 Task: Look for vegan products in the category "Frozen Meals".
Action: Mouse moved to (234, 99)
Screenshot: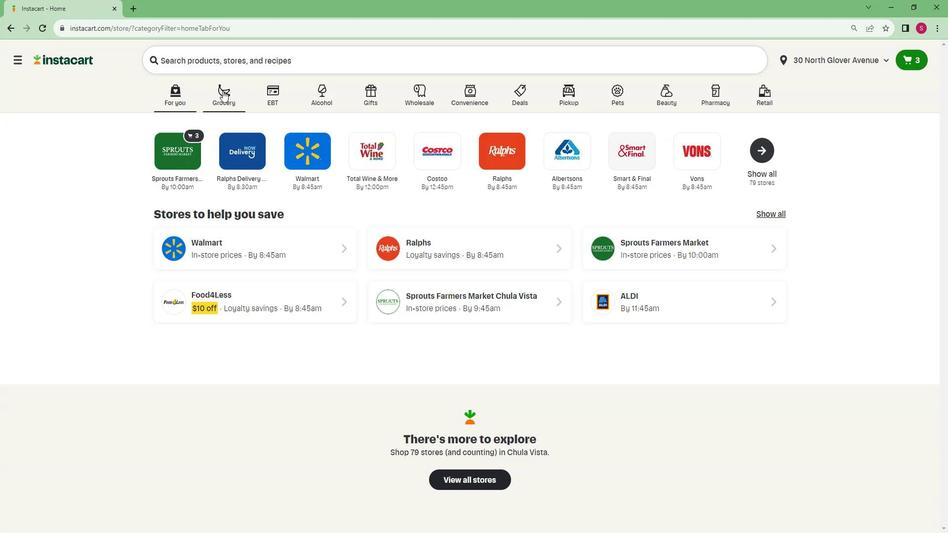 
Action: Mouse pressed left at (234, 99)
Screenshot: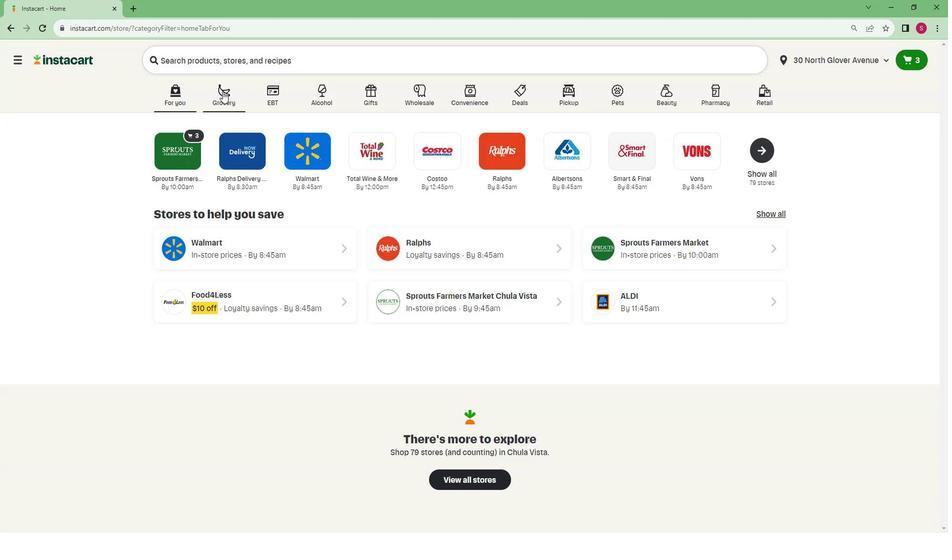 
Action: Mouse moved to (205, 269)
Screenshot: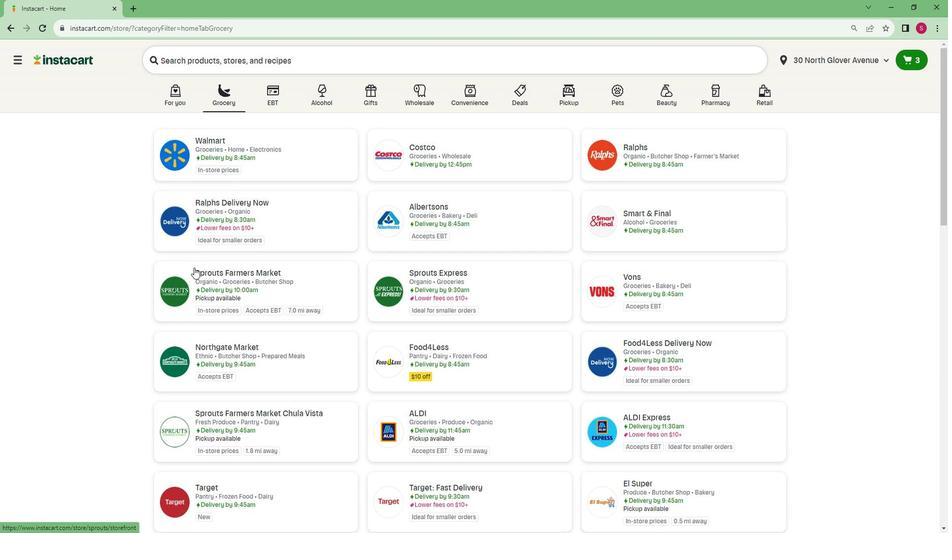 
Action: Mouse pressed left at (205, 269)
Screenshot: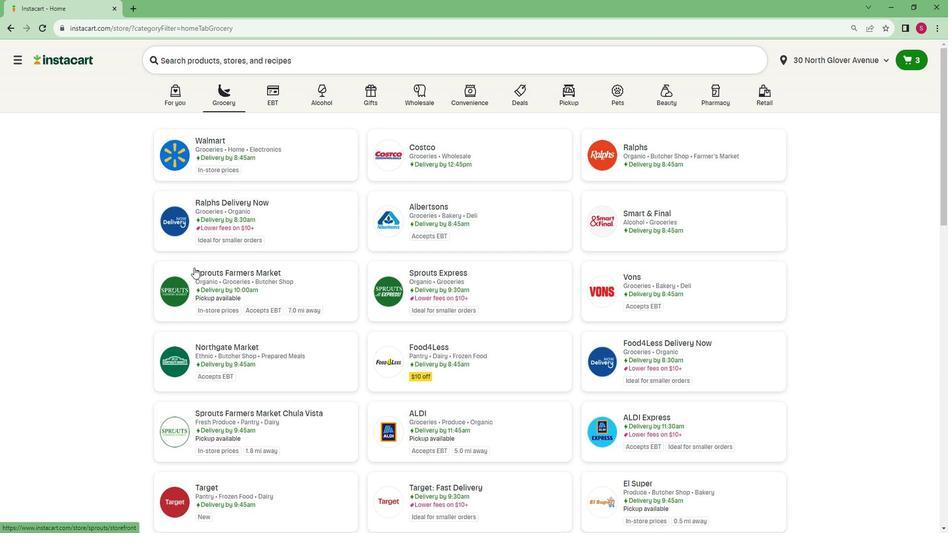 
Action: Mouse moved to (92, 342)
Screenshot: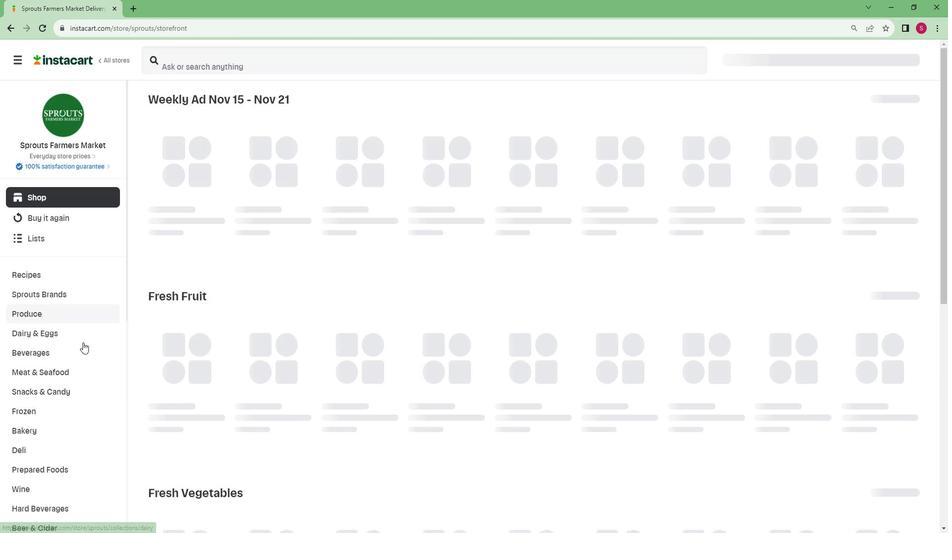 
Action: Mouse scrolled (92, 341) with delta (0, 0)
Screenshot: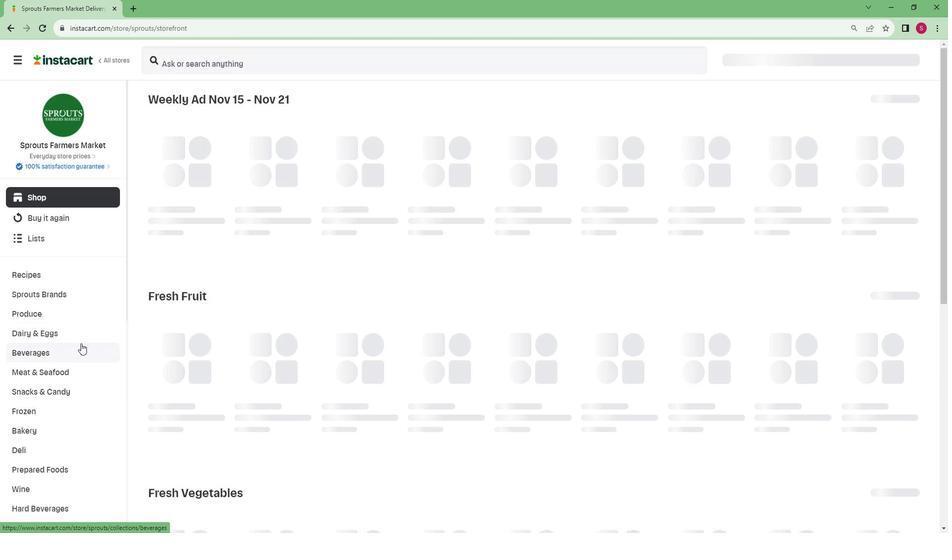 
Action: Mouse scrolled (92, 341) with delta (0, 0)
Screenshot: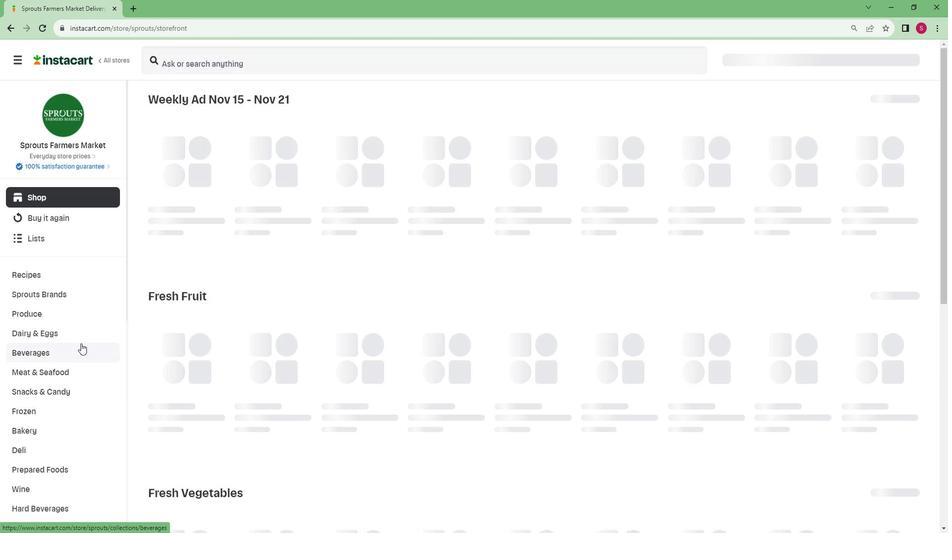 
Action: Mouse scrolled (92, 341) with delta (0, 0)
Screenshot: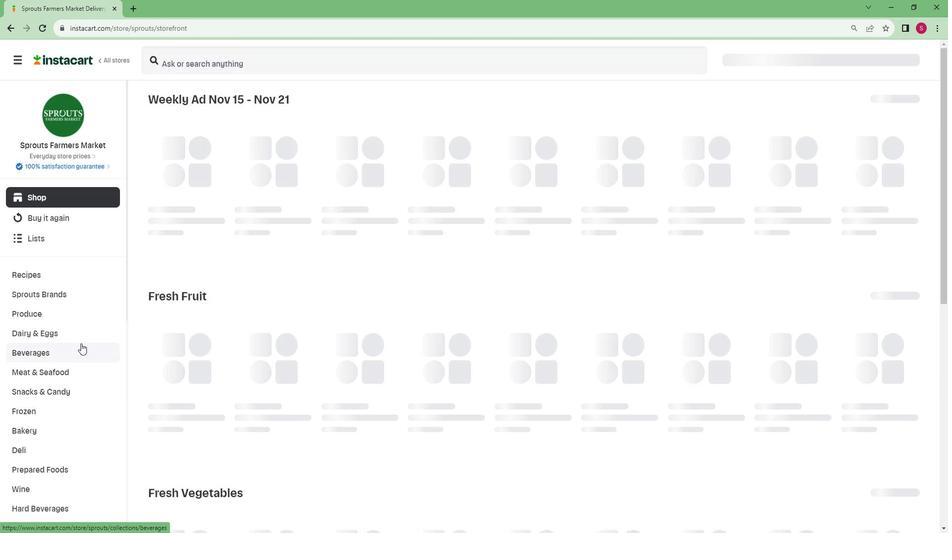 
Action: Mouse scrolled (92, 341) with delta (0, 0)
Screenshot: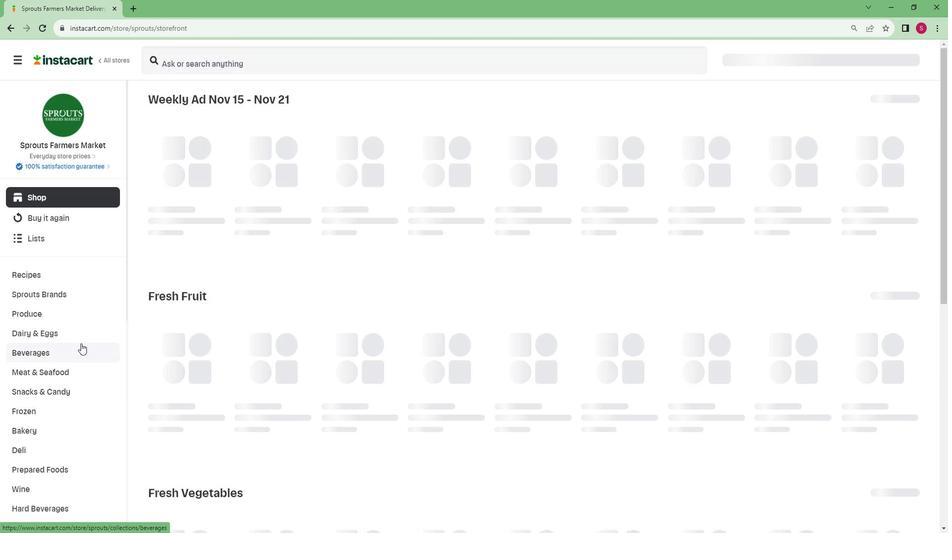 
Action: Mouse scrolled (92, 341) with delta (0, 0)
Screenshot: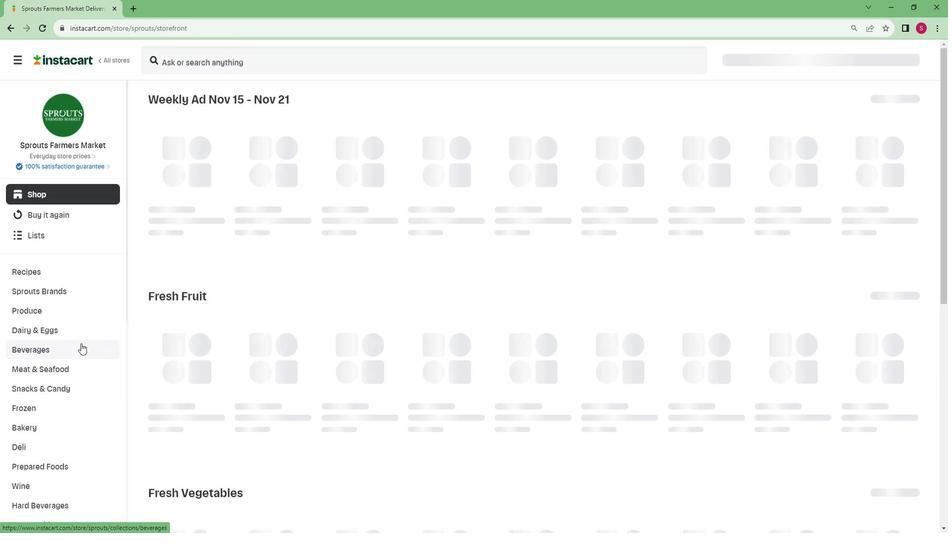 
Action: Mouse scrolled (92, 341) with delta (0, 0)
Screenshot: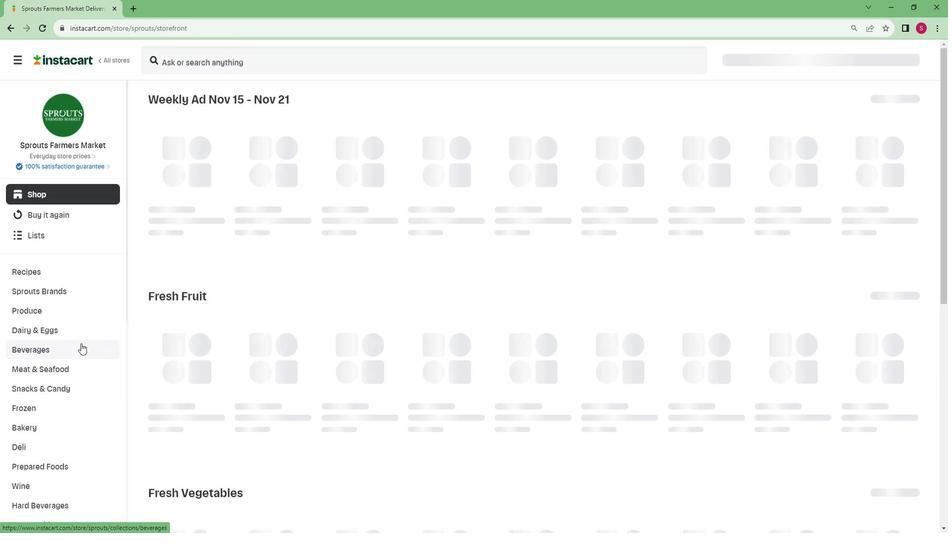 
Action: Mouse scrolled (92, 341) with delta (0, 0)
Screenshot: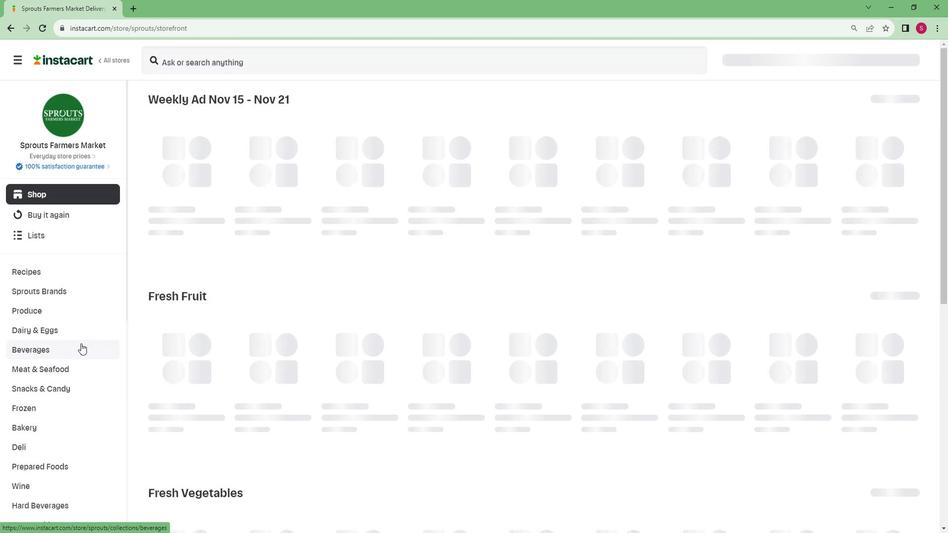 
Action: Mouse scrolled (92, 341) with delta (0, 0)
Screenshot: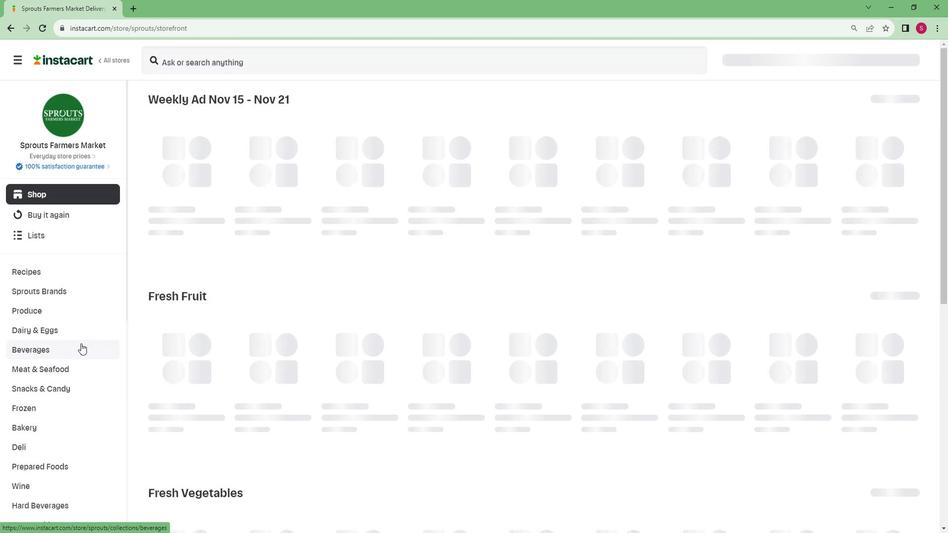
Action: Mouse scrolled (92, 341) with delta (0, 0)
Screenshot: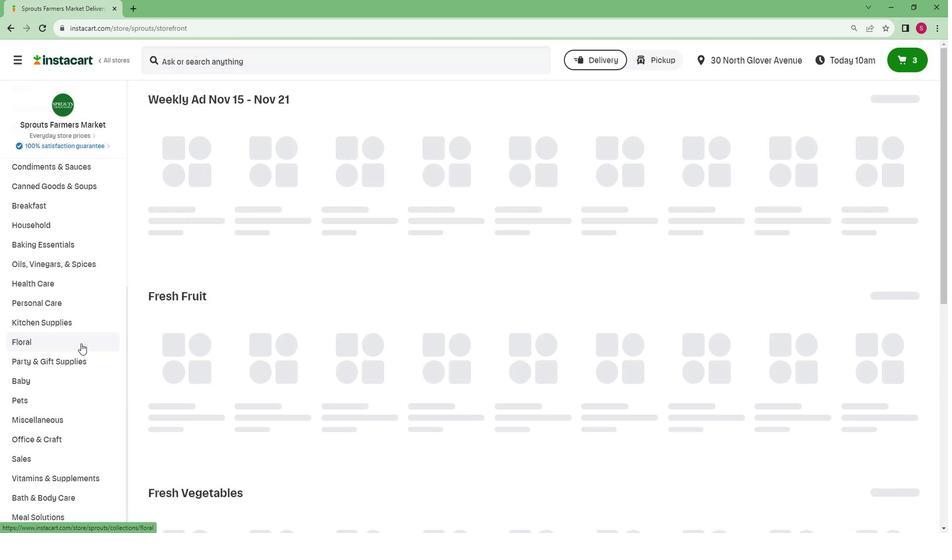 
Action: Mouse scrolled (92, 341) with delta (0, 0)
Screenshot: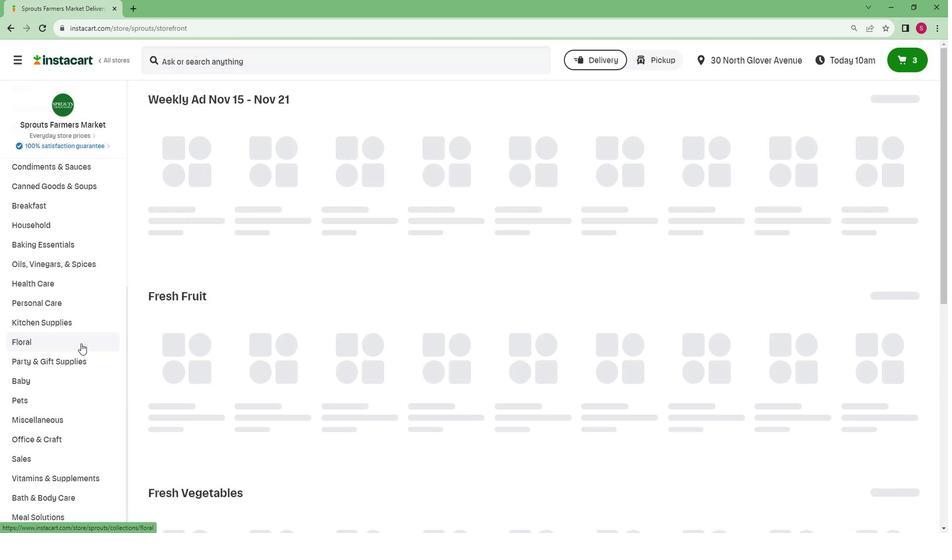 
Action: Mouse scrolled (92, 341) with delta (0, 0)
Screenshot: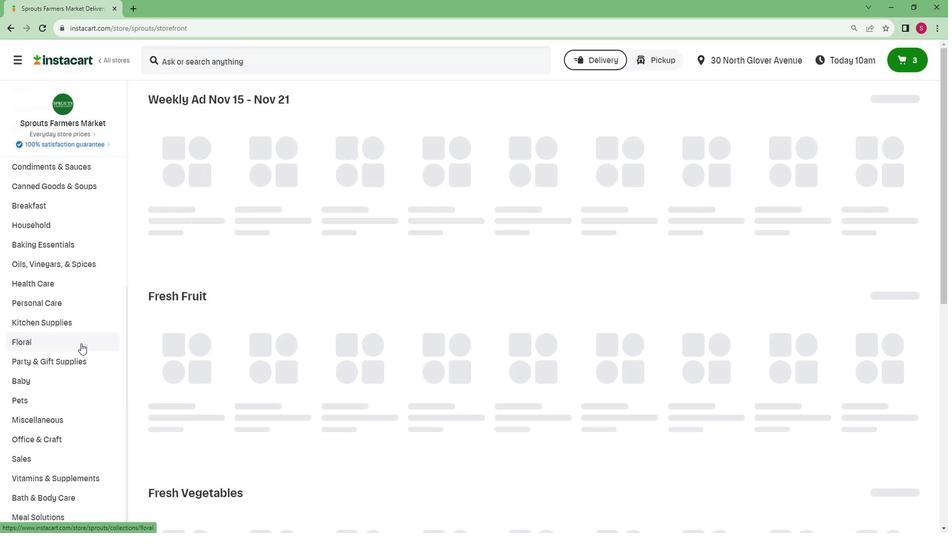 
Action: Mouse scrolled (92, 341) with delta (0, 0)
Screenshot: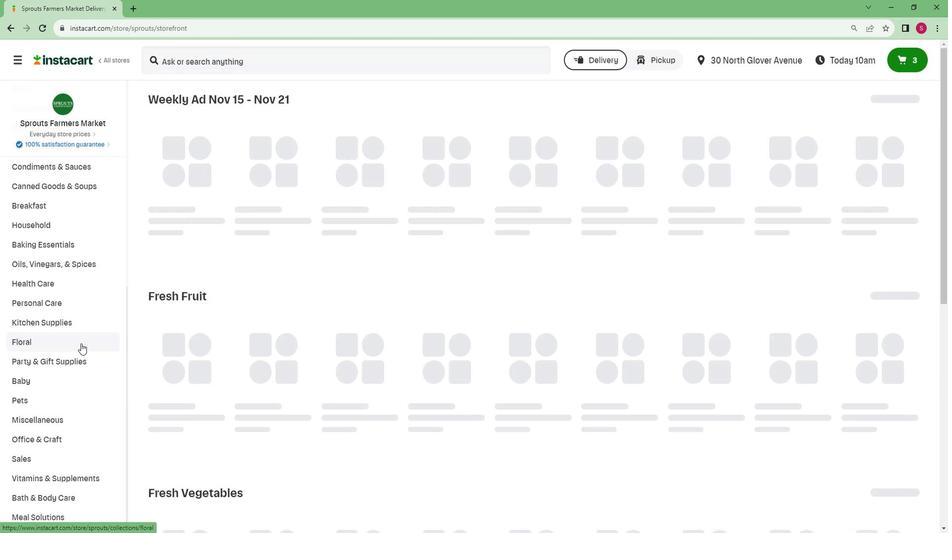 
Action: Mouse scrolled (92, 341) with delta (0, 0)
Screenshot: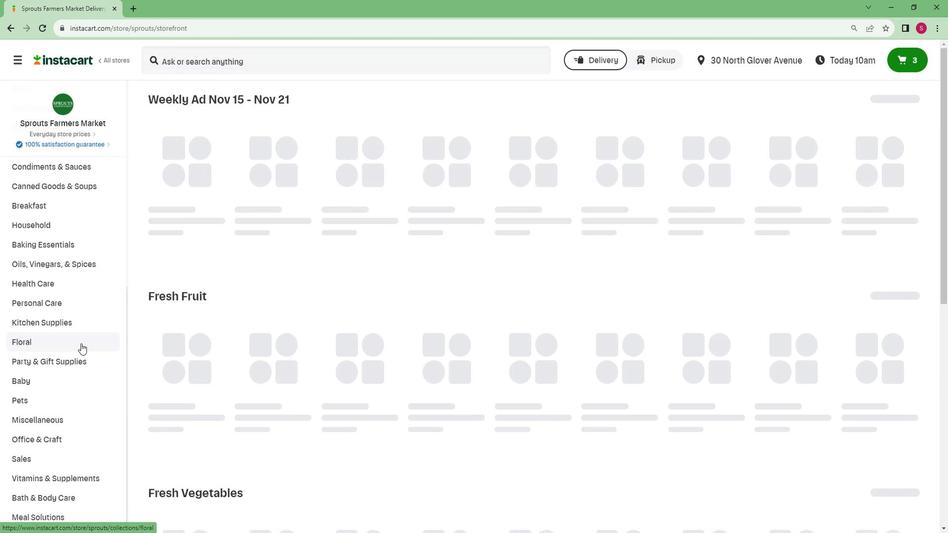 
Action: Mouse moved to (47, 508)
Screenshot: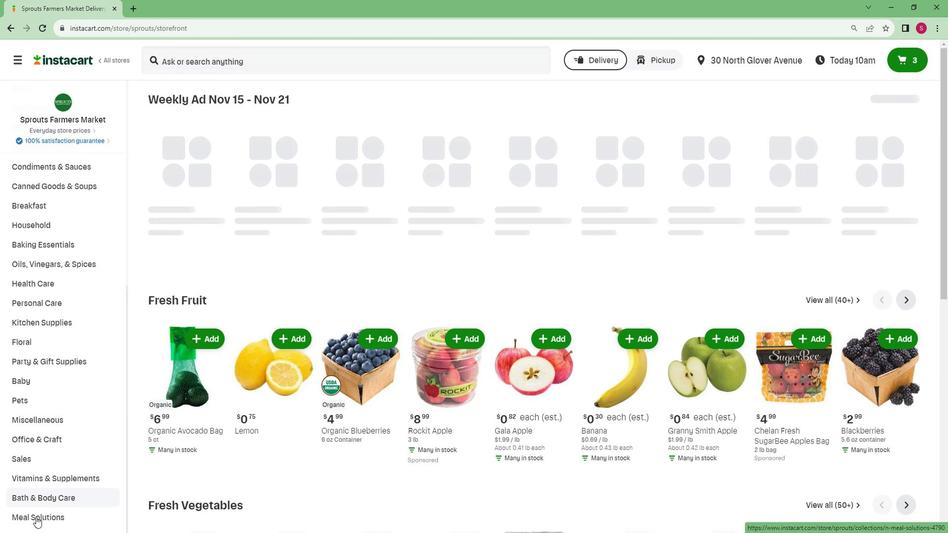
Action: Mouse pressed left at (47, 508)
Screenshot: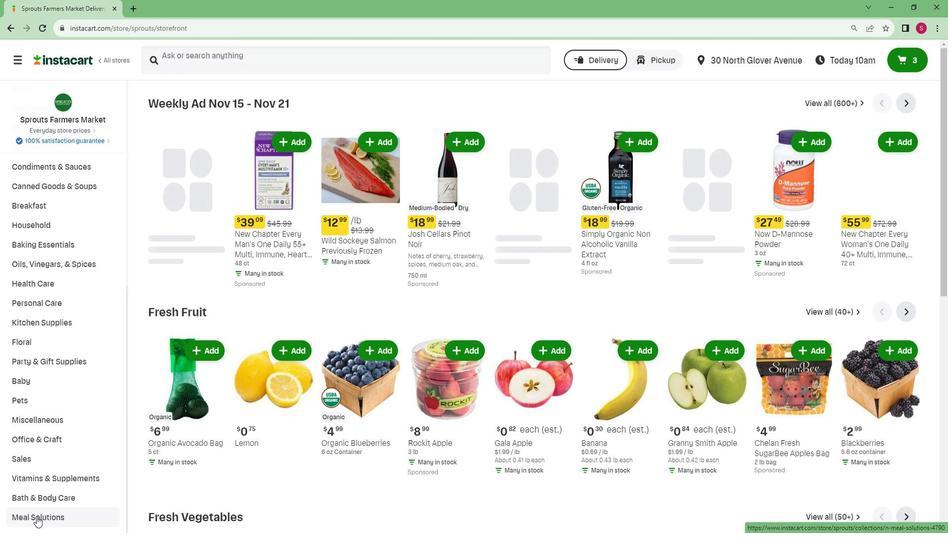 
Action: Mouse moved to (55, 453)
Screenshot: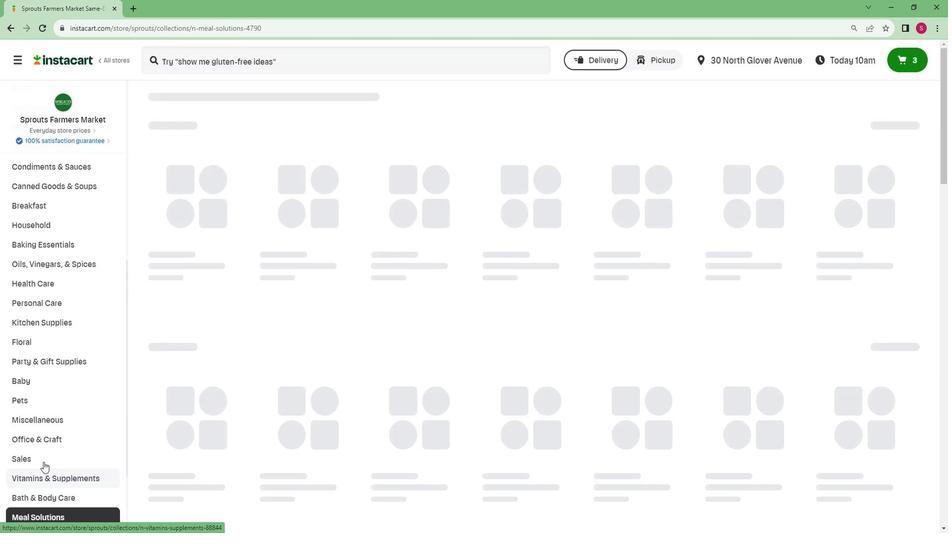 
Action: Mouse scrolled (55, 452) with delta (0, 0)
Screenshot: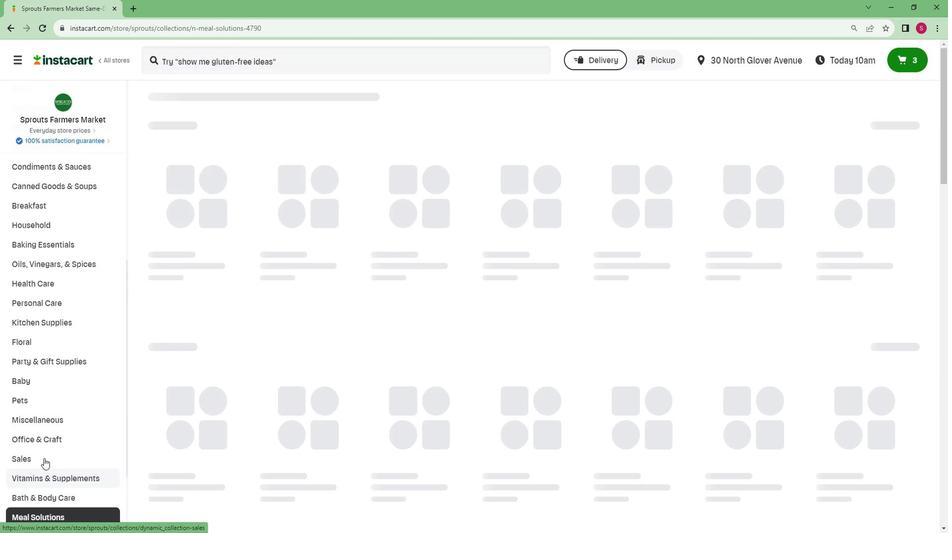 
Action: Mouse scrolled (55, 452) with delta (0, 0)
Screenshot: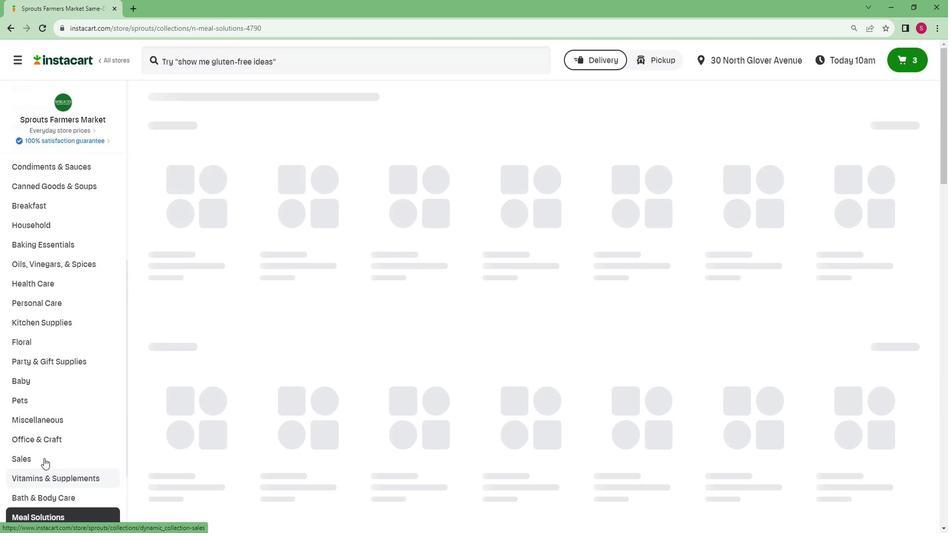 
Action: Mouse scrolled (55, 452) with delta (0, 0)
Screenshot: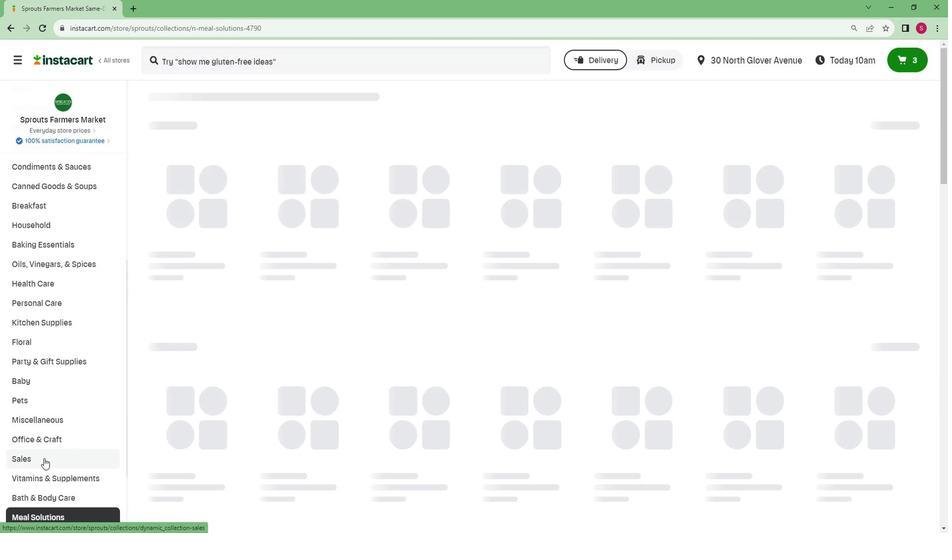 
Action: Mouse scrolled (55, 452) with delta (0, 0)
Screenshot: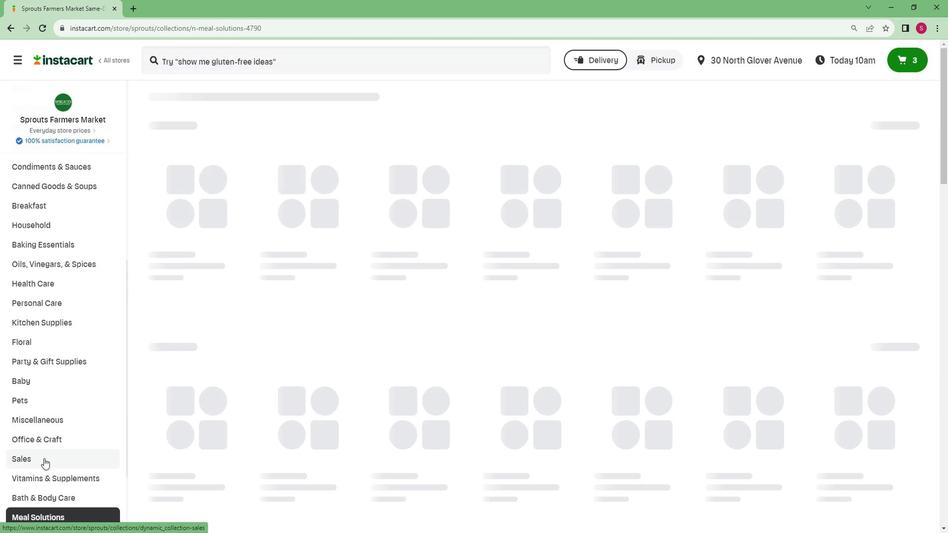 
Action: Mouse scrolled (55, 452) with delta (0, 0)
Screenshot: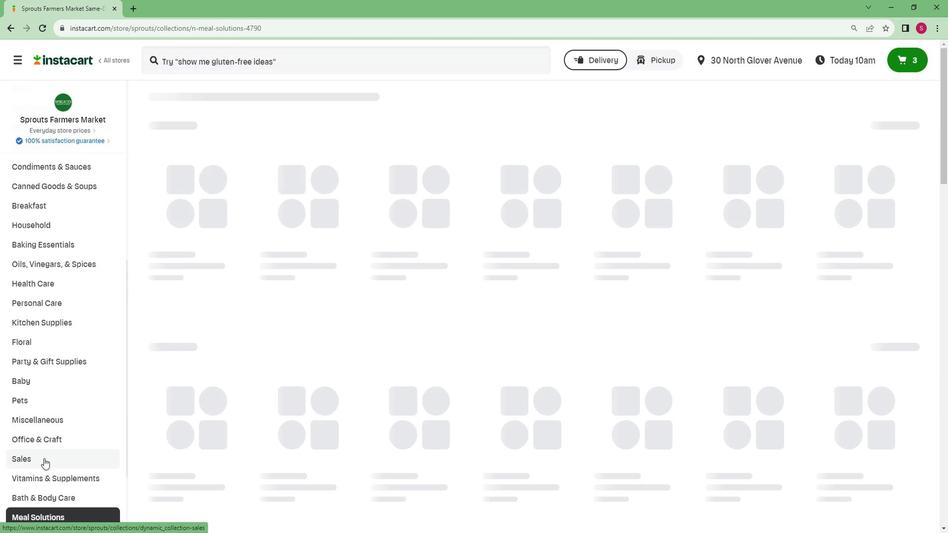 
Action: Mouse scrolled (55, 452) with delta (0, 0)
Screenshot: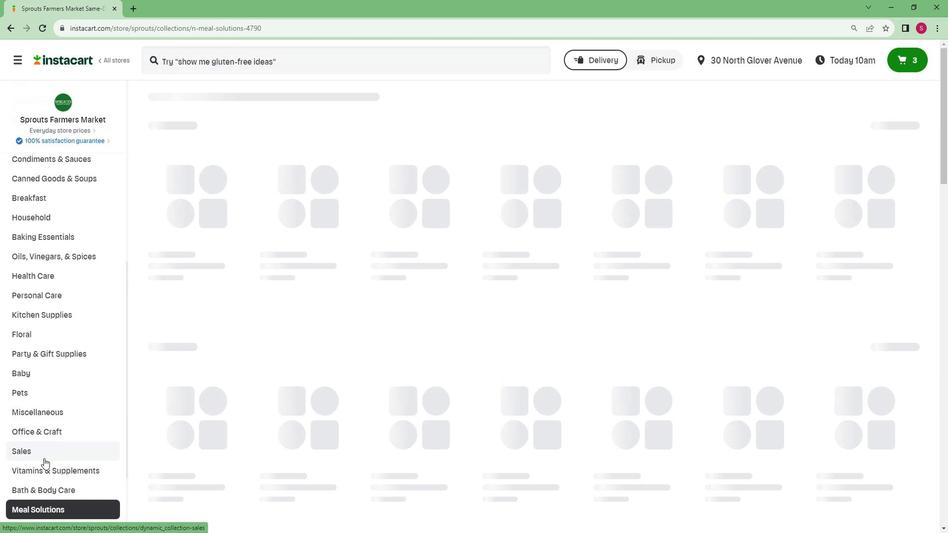 
Action: Mouse moved to (41, 504)
Screenshot: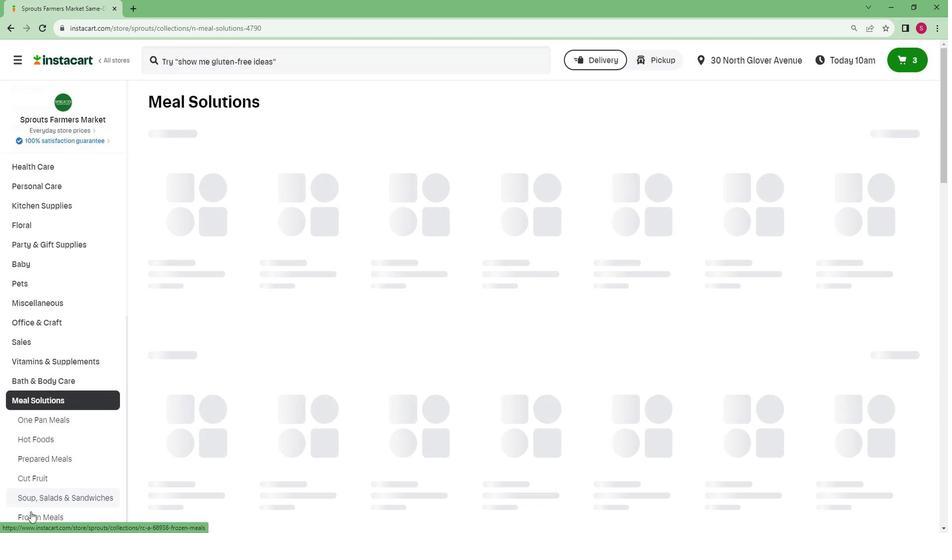 
Action: Mouse pressed left at (41, 504)
Screenshot: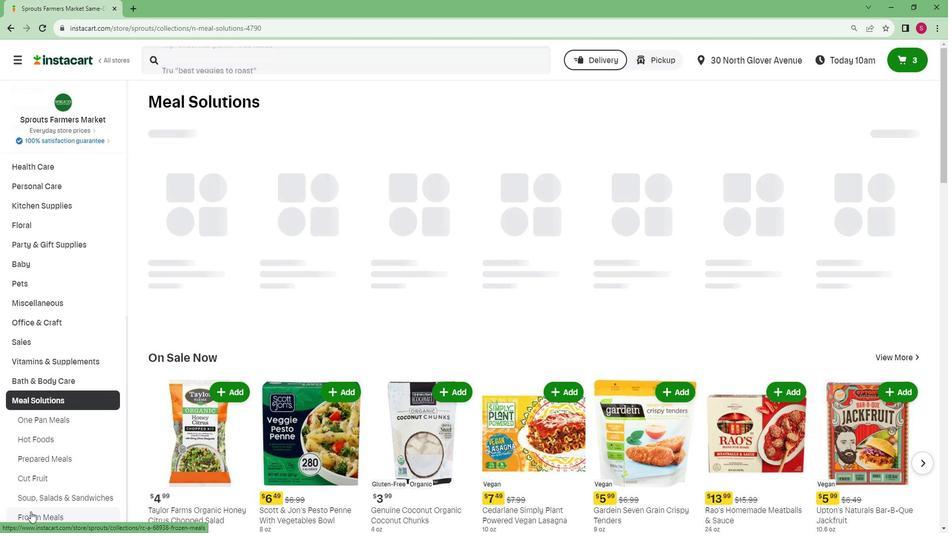 
Action: Mouse moved to (259, 141)
Screenshot: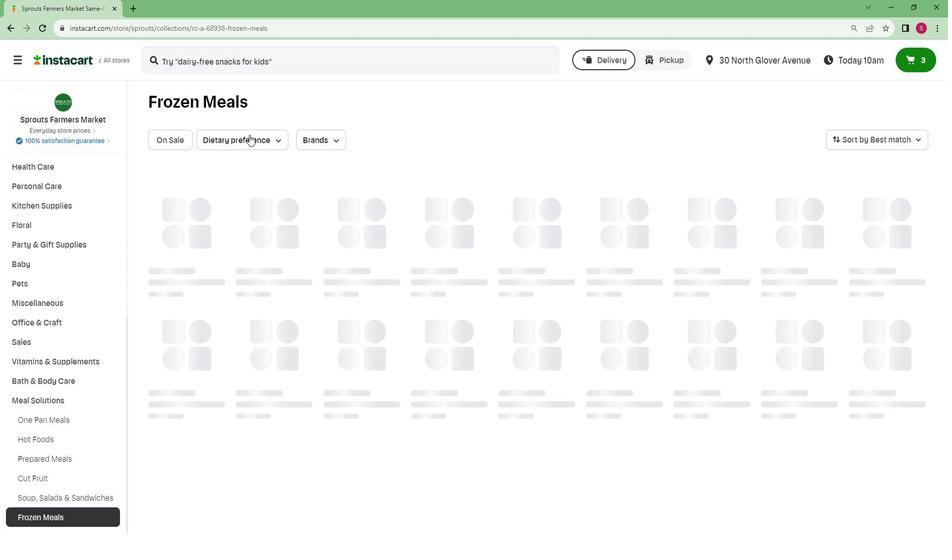 
Action: Mouse pressed left at (259, 141)
Screenshot: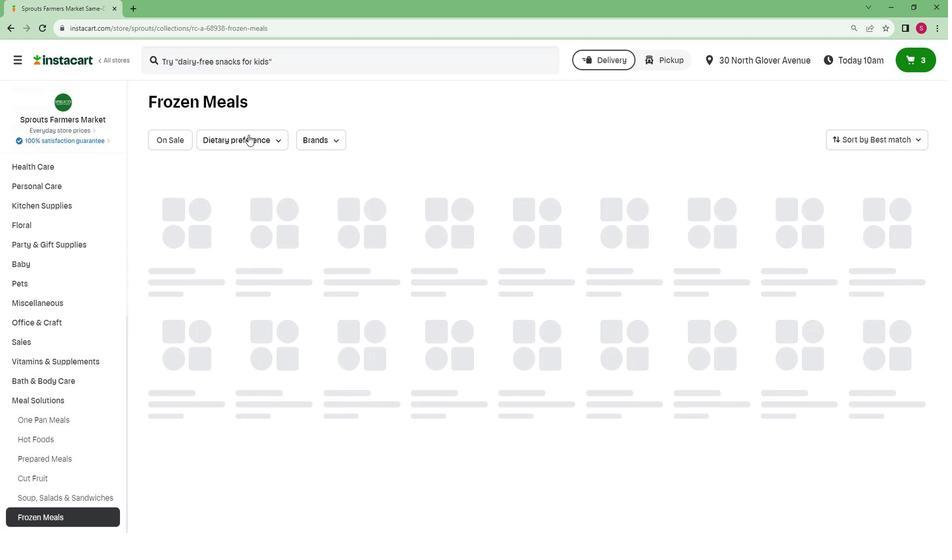 
Action: Mouse moved to (253, 200)
Screenshot: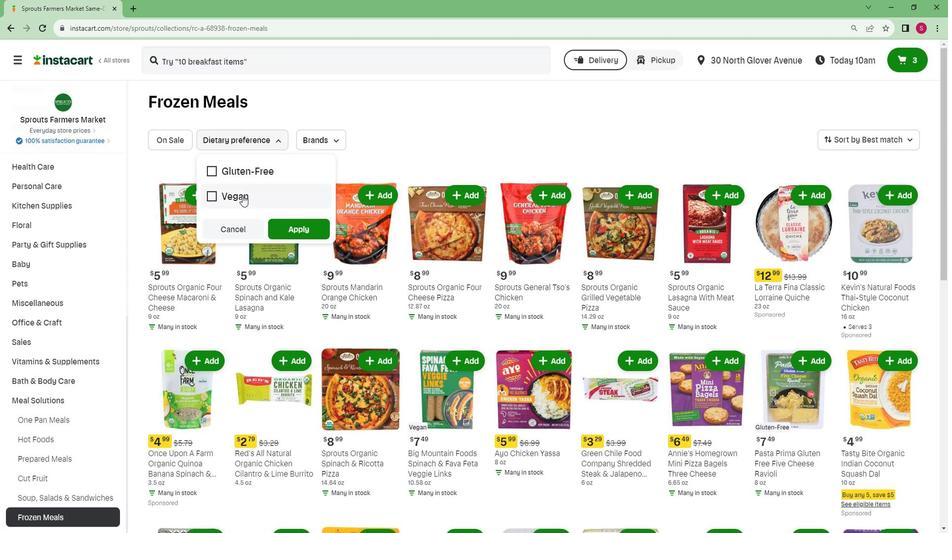 
Action: Mouse pressed left at (253, 200)
Screenshot: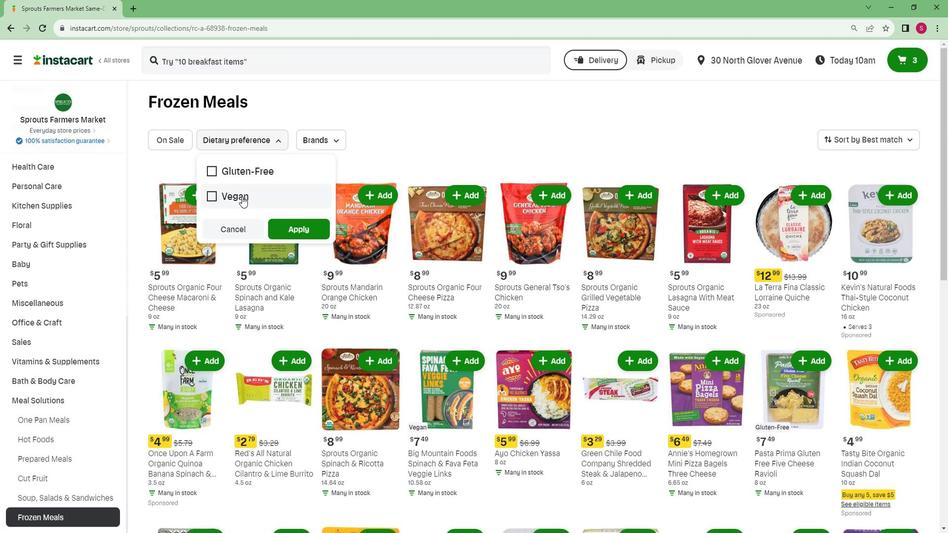 
Action: Mouse moved to (328, 237)
Screenshot: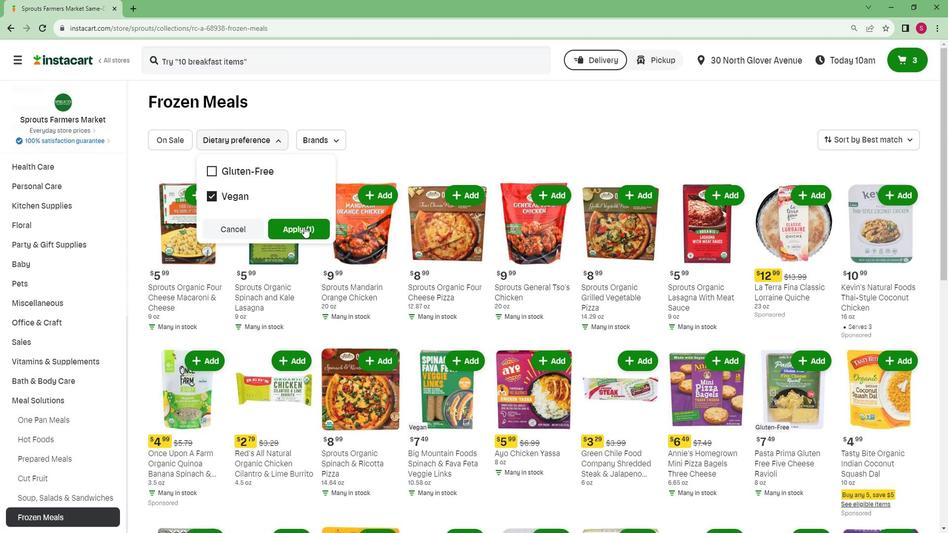 
Action: Mouse pressed left at (328, 237)
Screenshot: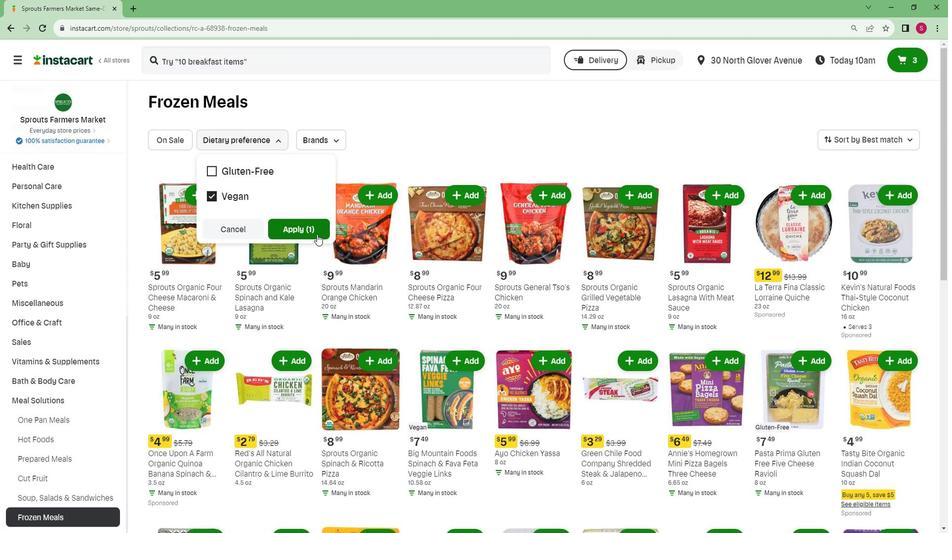 
